 Task: Filter experience level internship.
Action: Mouse moved to (387, 99)
Screenshot: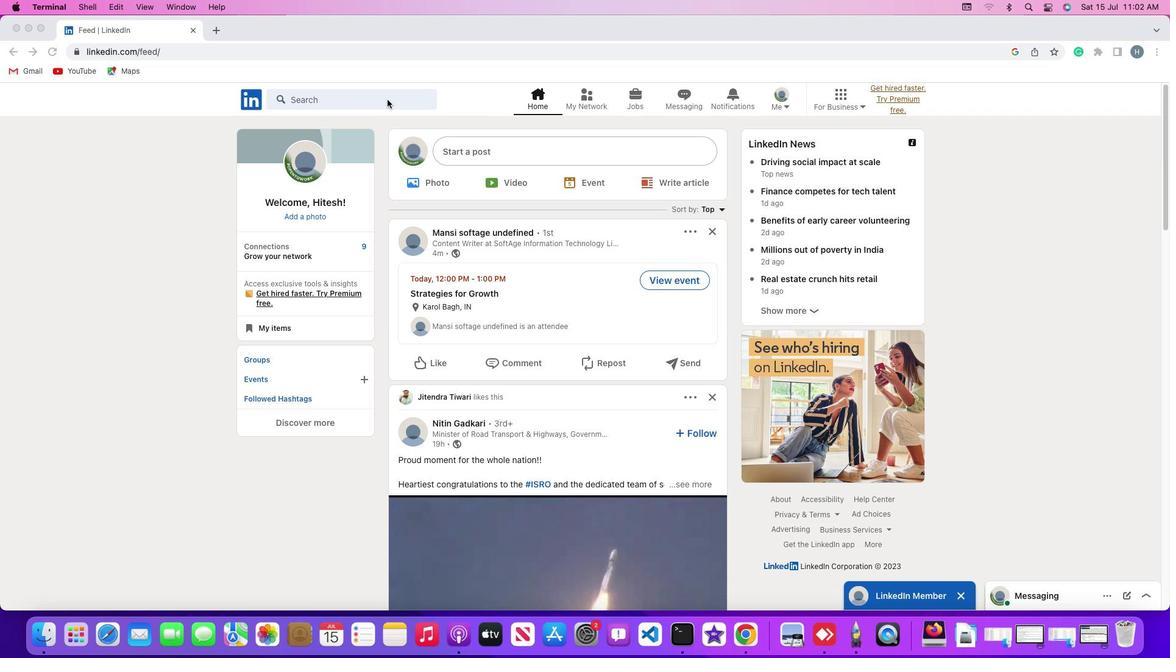 
Action: Mouse pressed left at (387, 99)
Screenshot: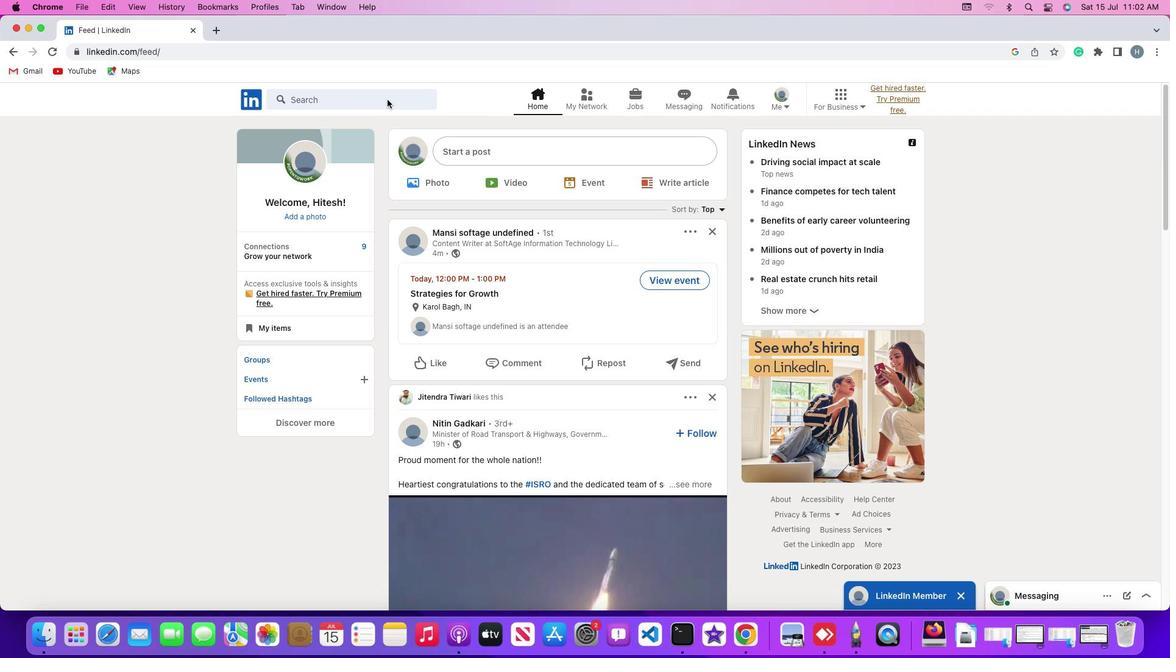 
Action: Mouse pressed left at (387, 99)
Screenshot: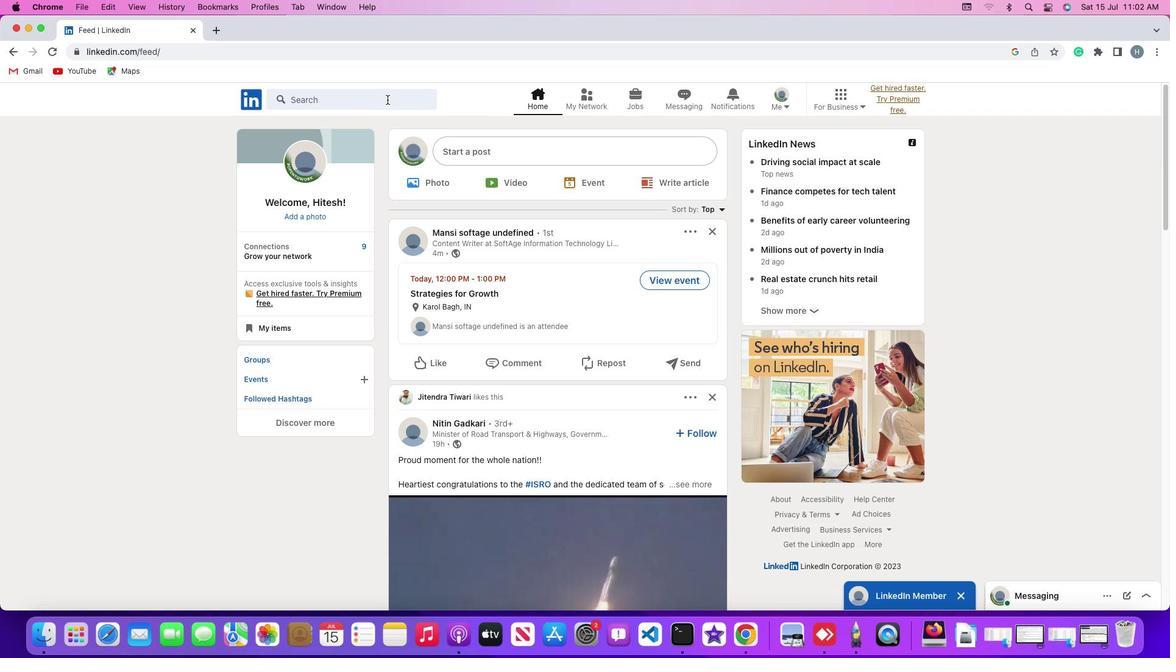 
Action: Mouse moved to (418, 81)
Screenshot: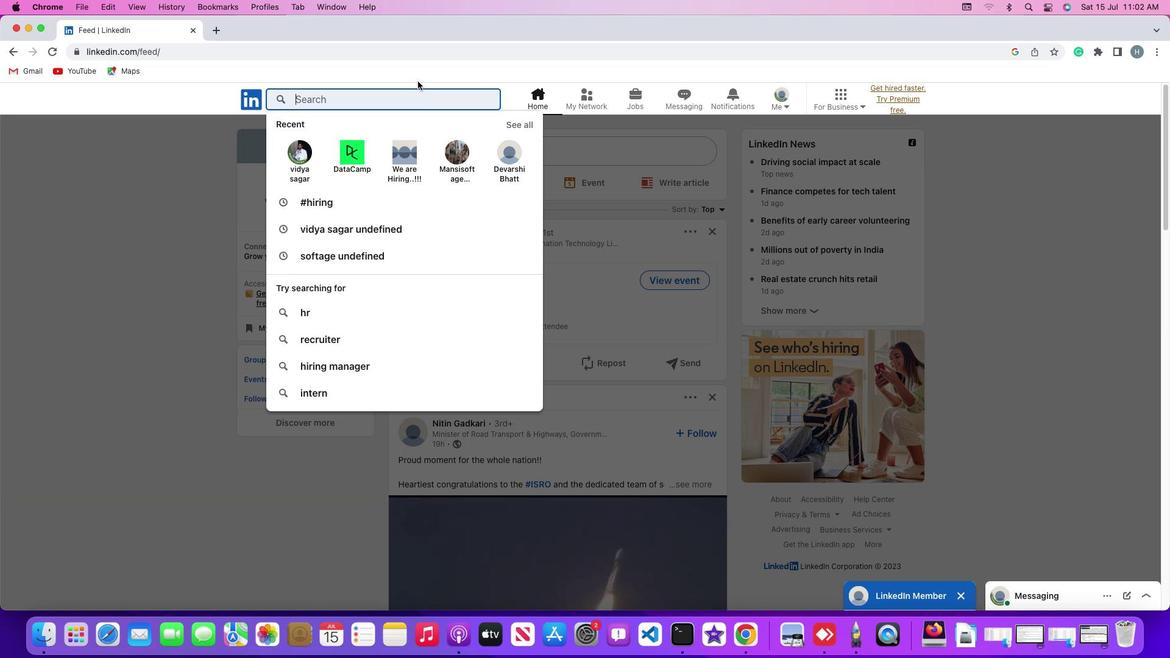 
Action: Key pressed Key.shift'#''h''i''r''i''n''g'Key.enter
Screenshot: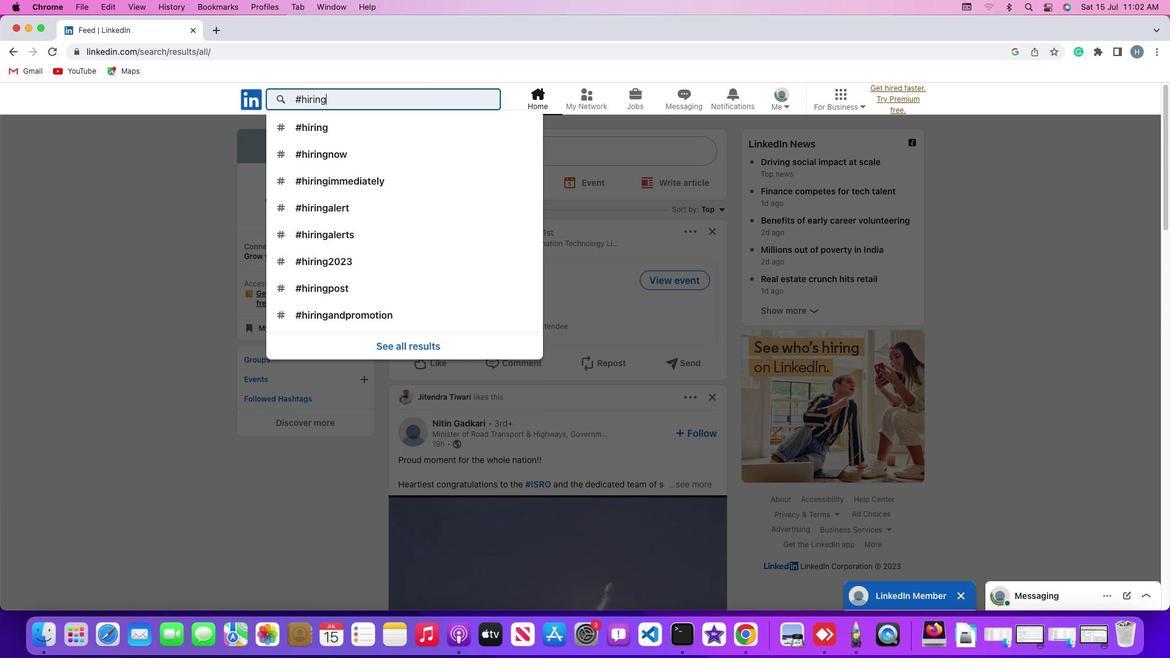 
Action: Mouse moved to (300, 132)
Screenshot: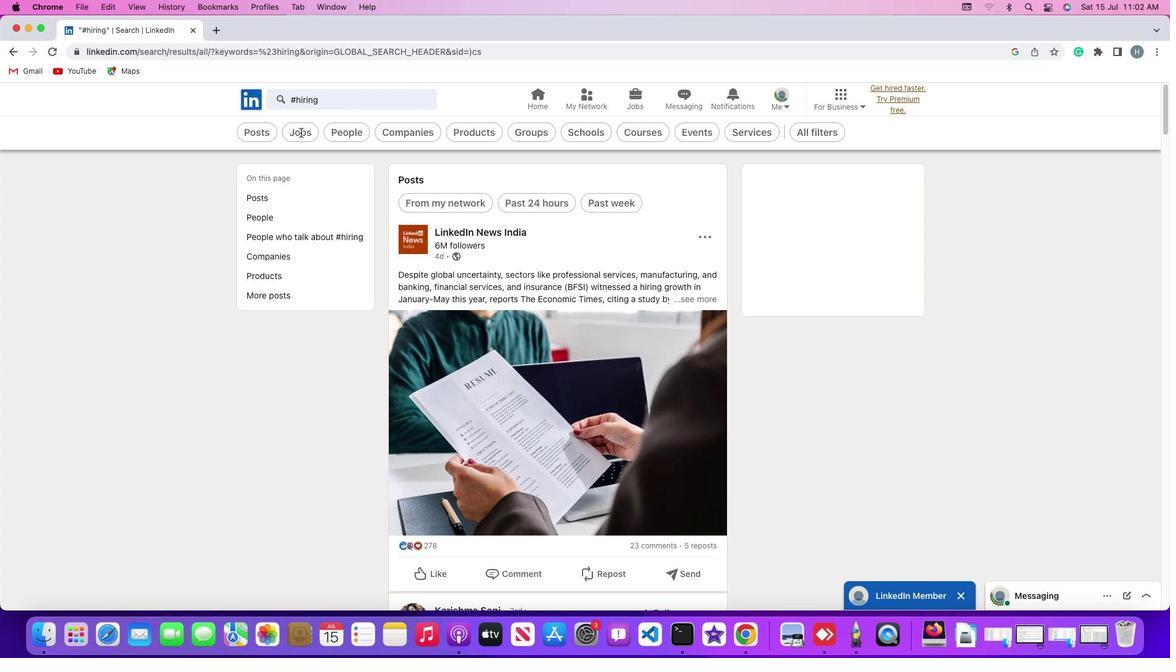 
Action: Mouse pressed left at (300, 132)
Screenshot: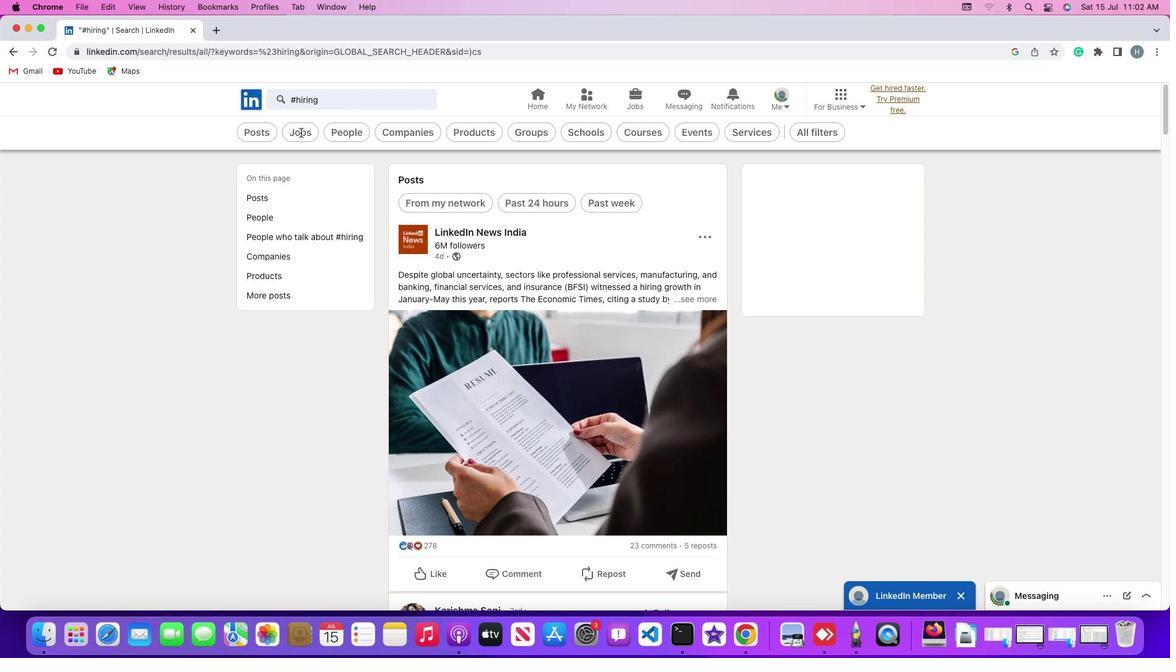 
Action: Mouse moved to (472, 129)
Screenshot: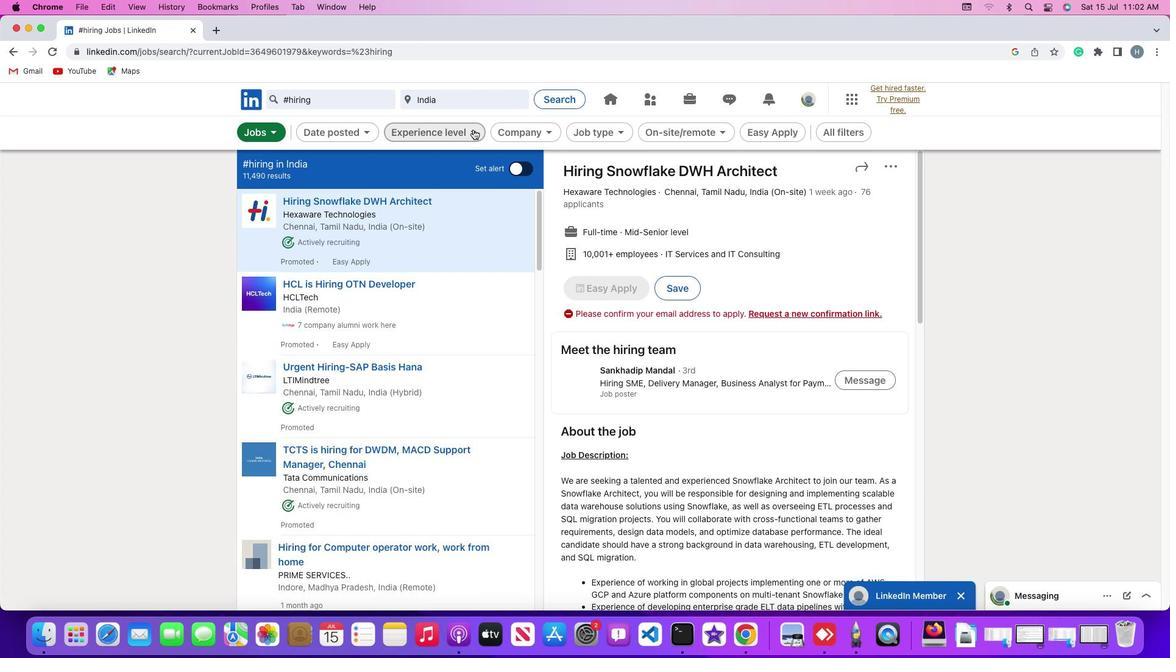 
Action: Mouse pressed left at (472, 129)
Screenshot: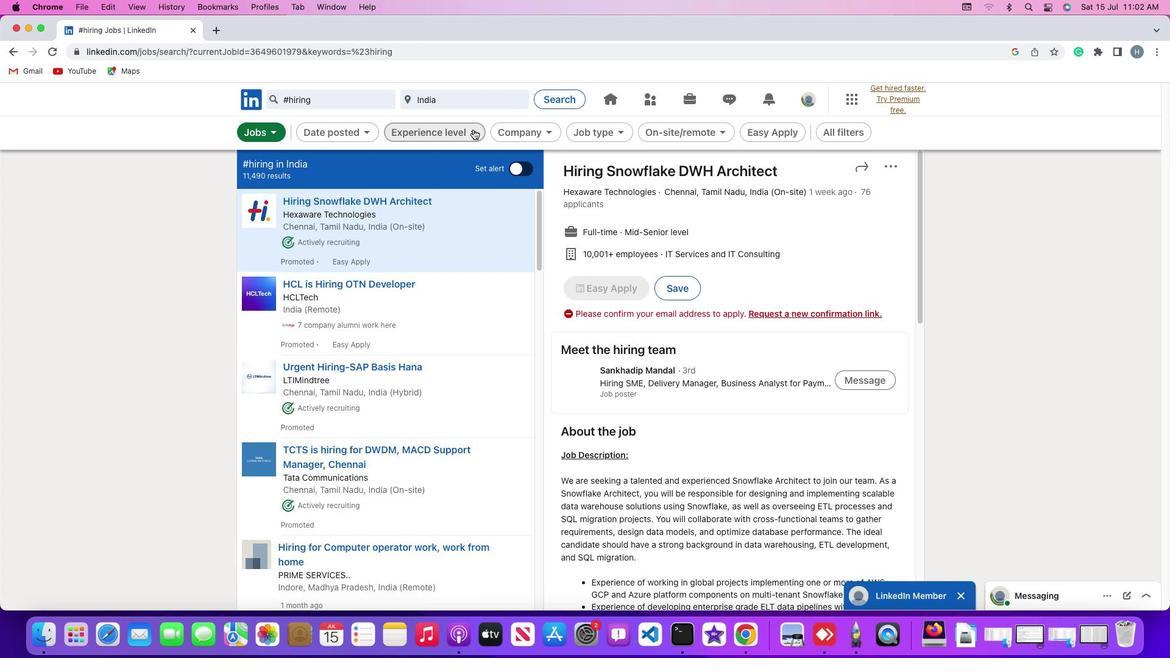 
Action: Mouse moved to (356, 163)
Screenshot: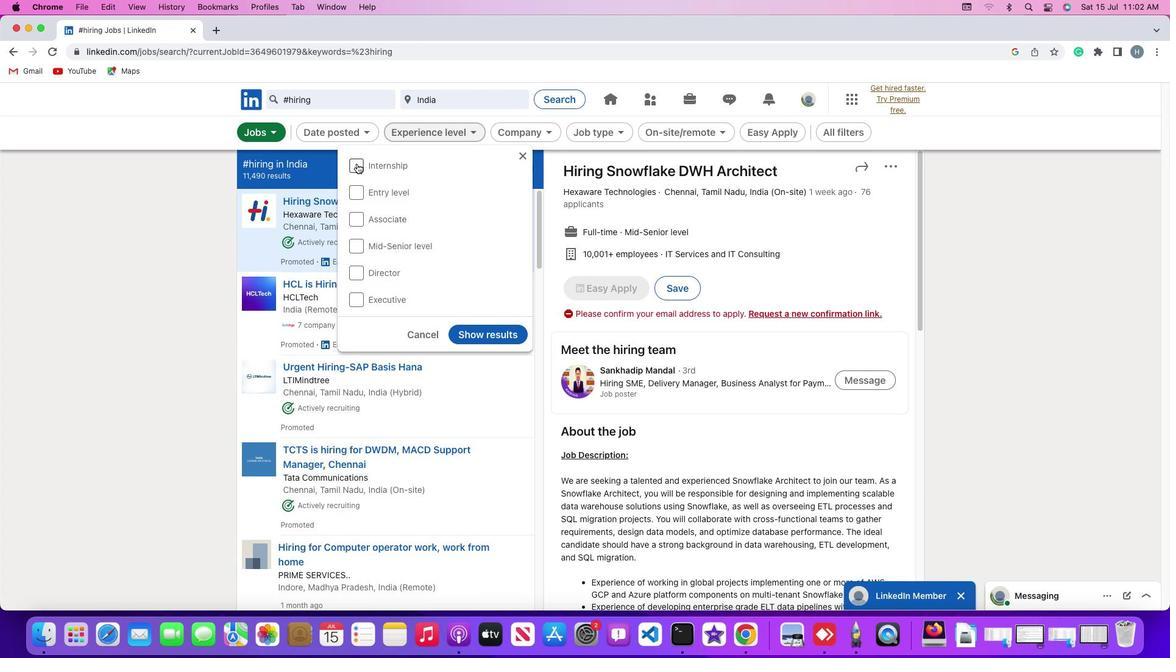
Action: Mouse pressed left at (356, 163)
Screenshot: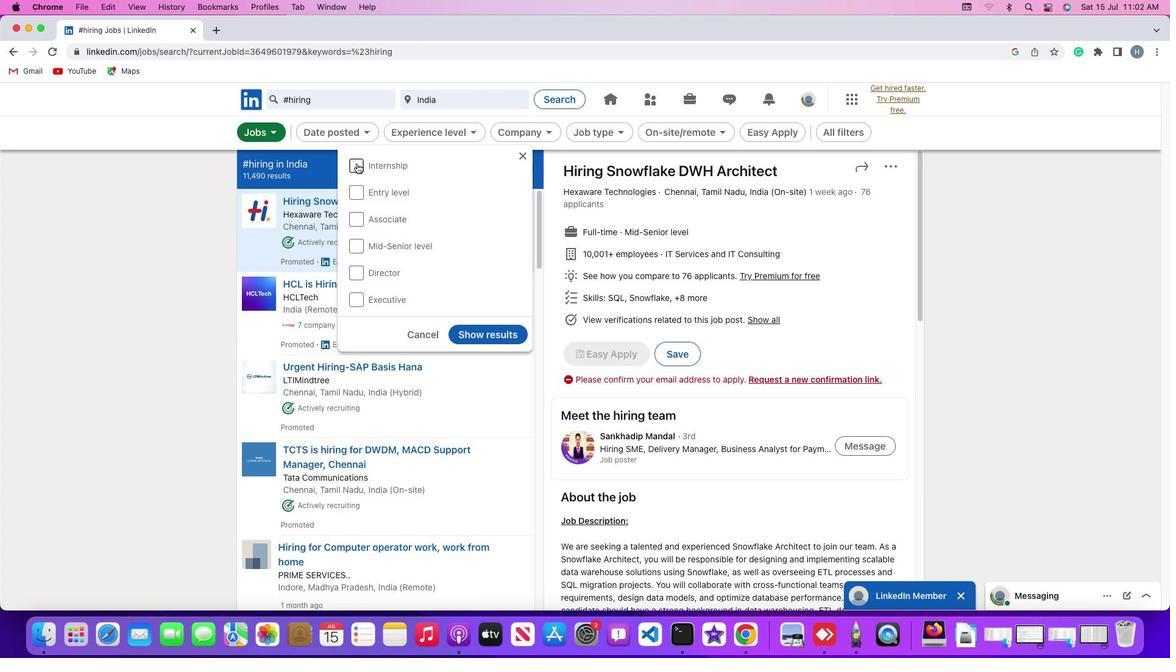 
Action: Mouse moved to (482, 331)
Screenshot: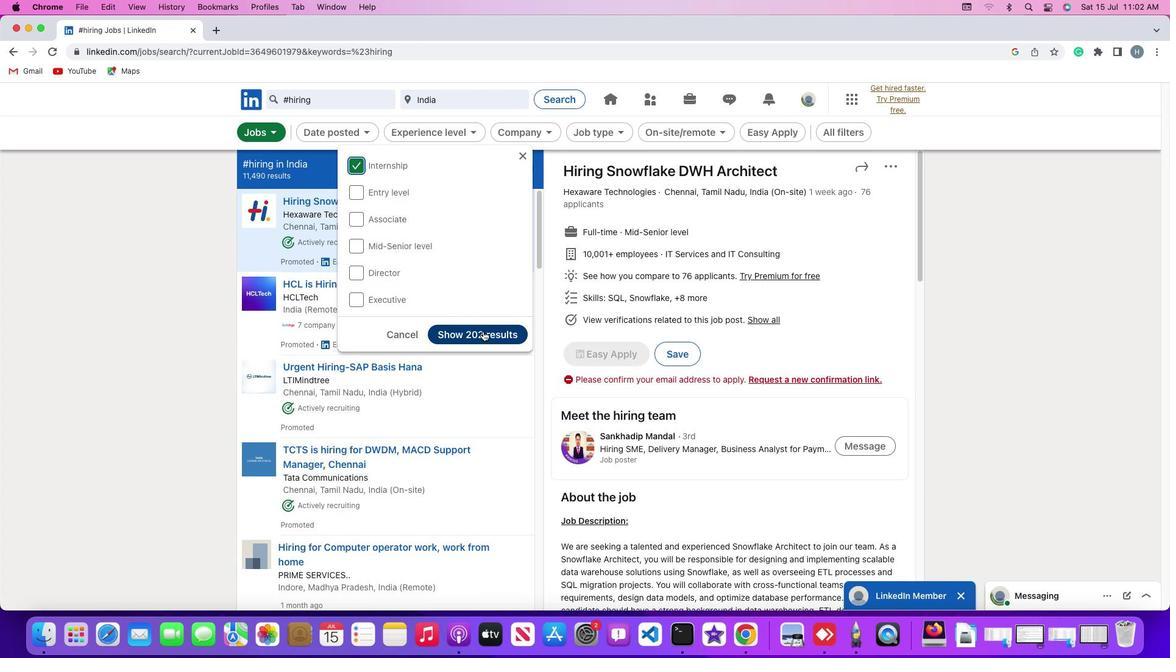 
Action: Mouse pressed left at (482, 331)
Screenshot: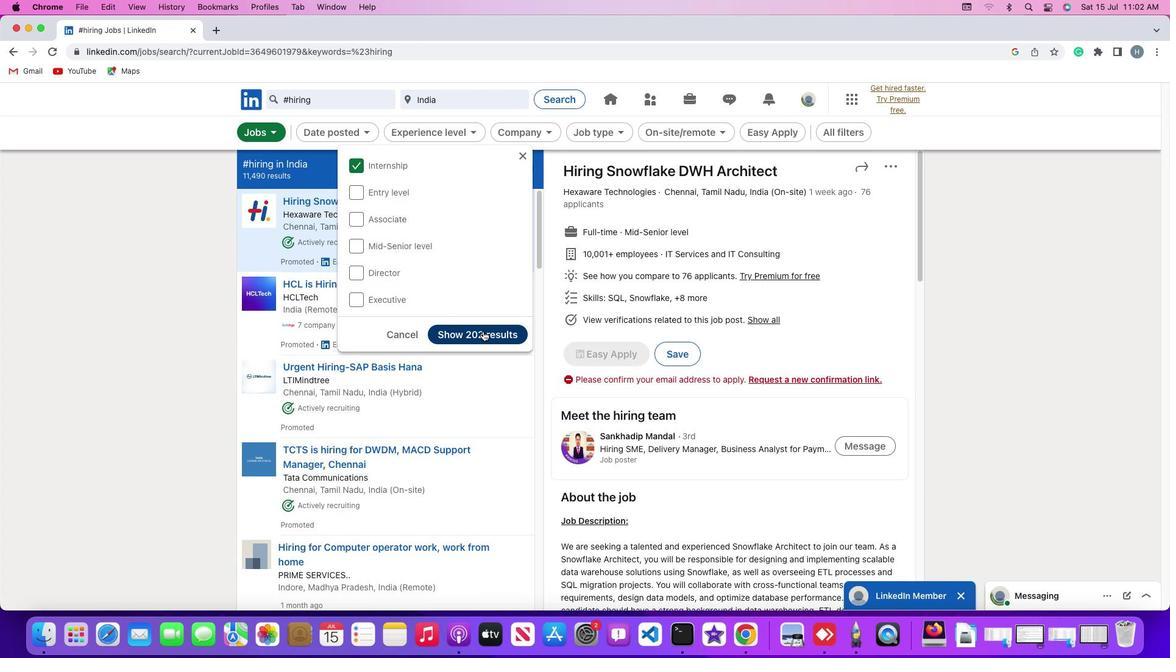 
Action: Mouse moved to (486, 318)
Screenshot: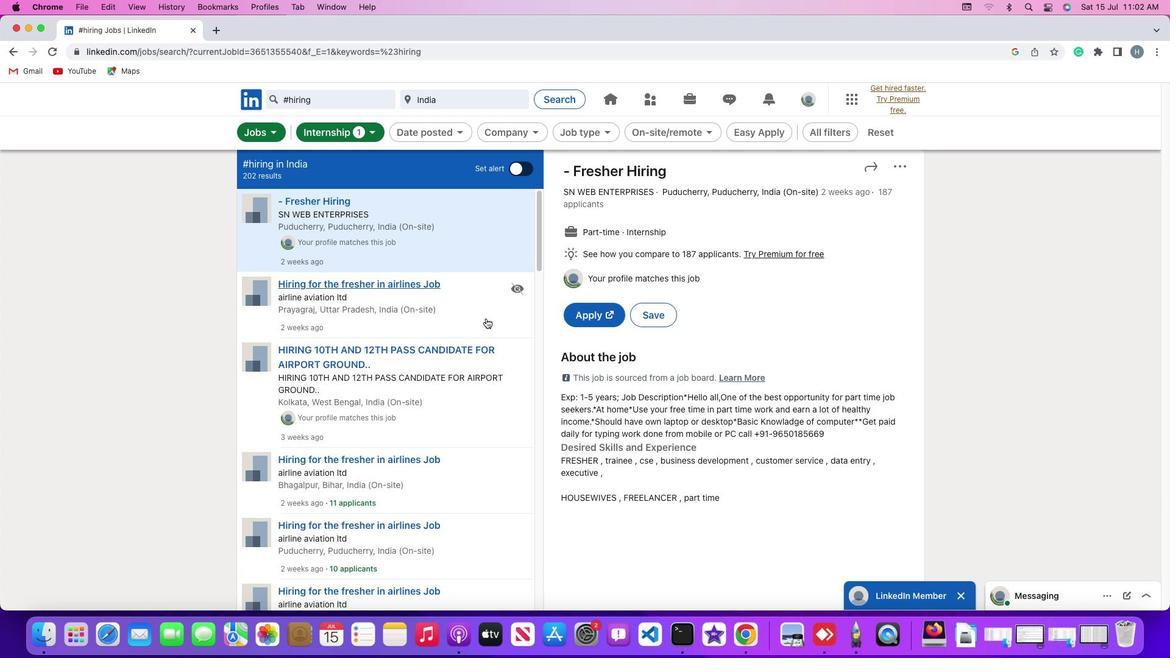 
